 Task: Use the formula "CHISQ.DIST" in spreadsheet "Project portfolio".
Action: Mouse moved to (85, 172)
Screenshot: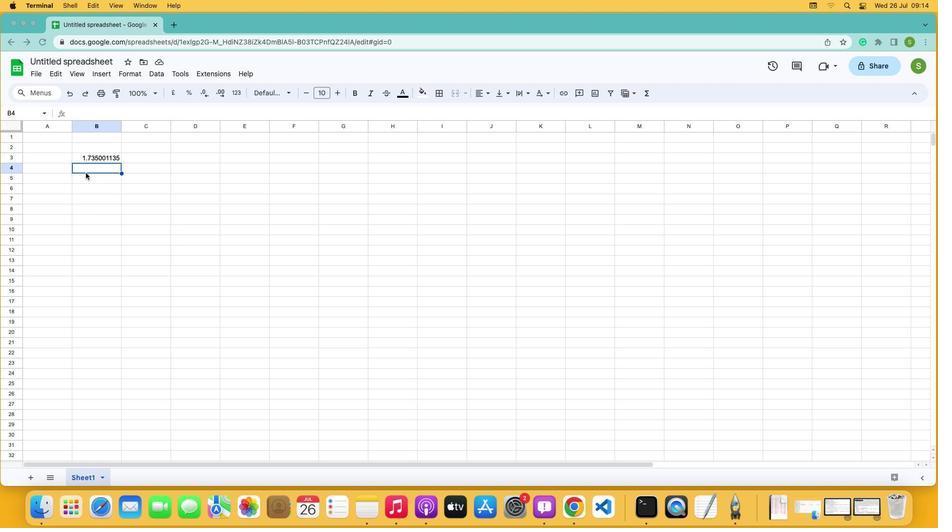 
Action: Mouse pressed left at (85, 172)
Screenshot: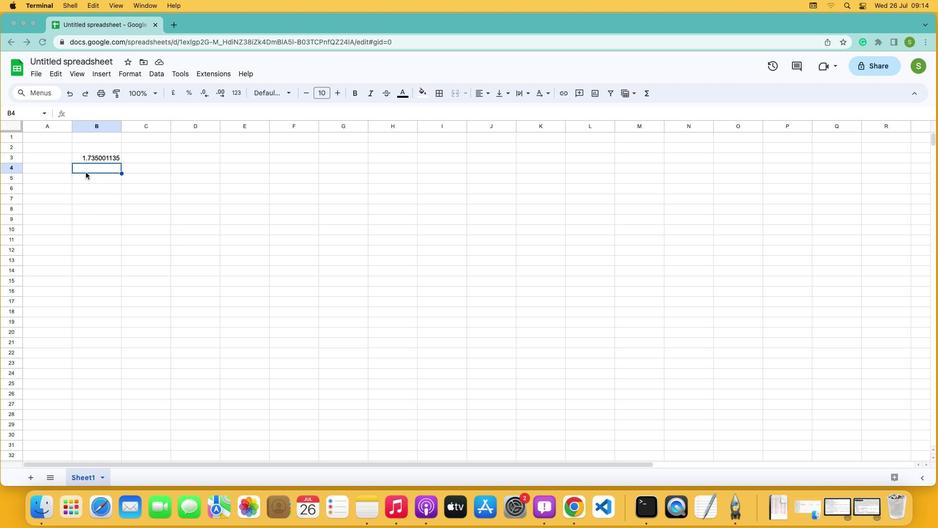 
Action: Mouse moved to (98, 69)
Screenshot: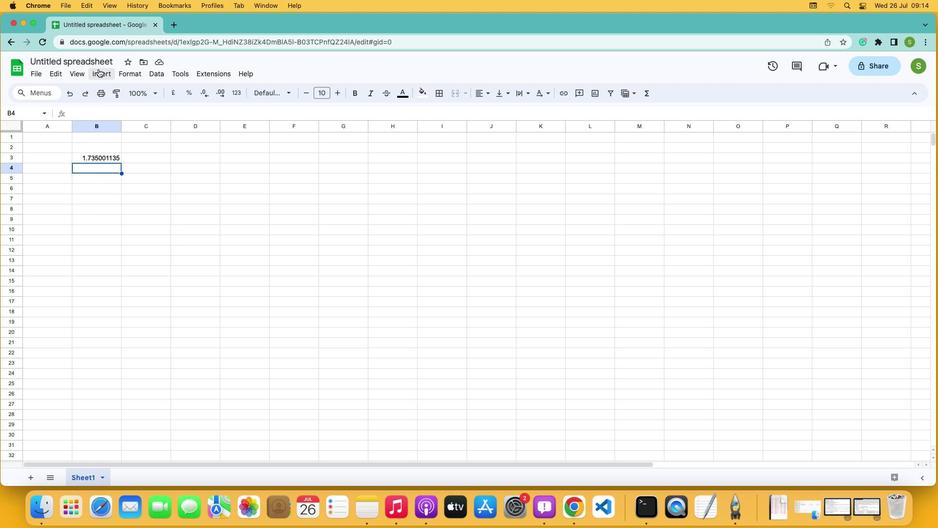 
Action: Mouse pressed left at (98, 69)
Screenshot: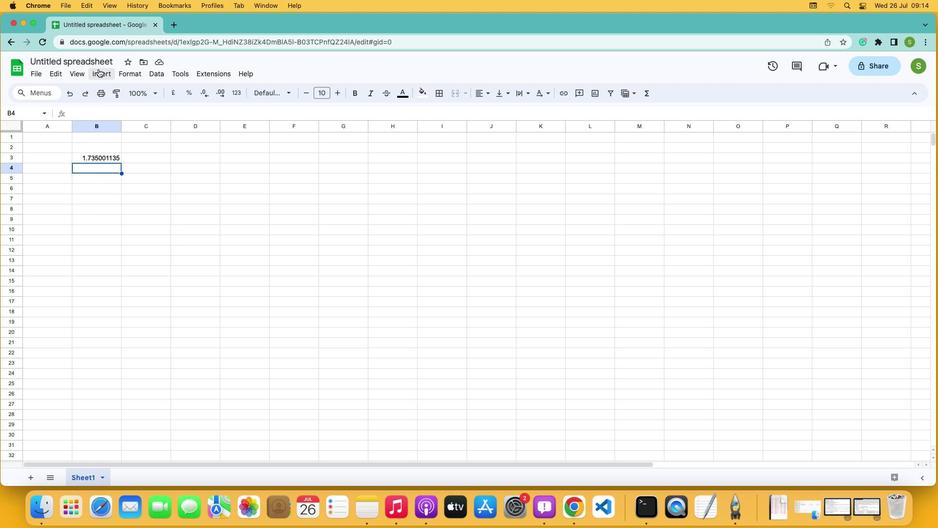 
Action: Mouse moved to (133, 227)
Screenshot: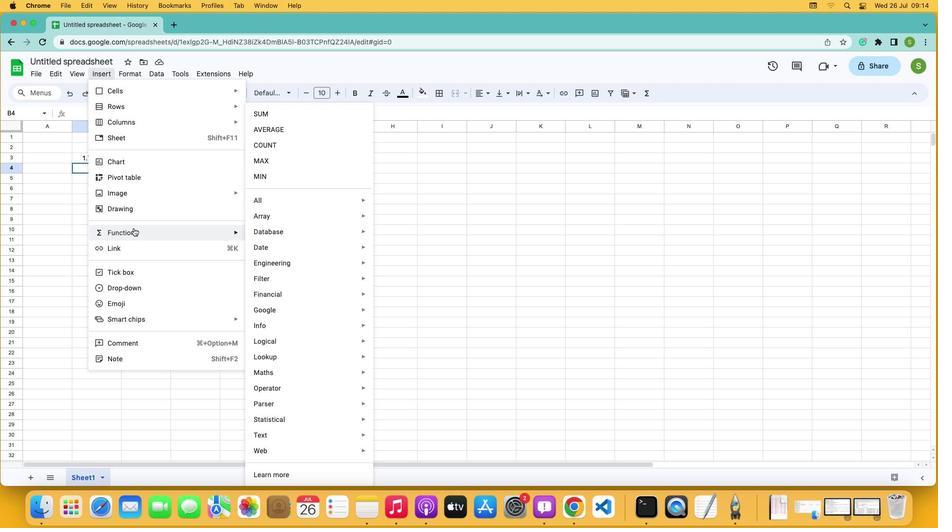 
Action: Mouse pressed left at (133, 227)
Screenshot: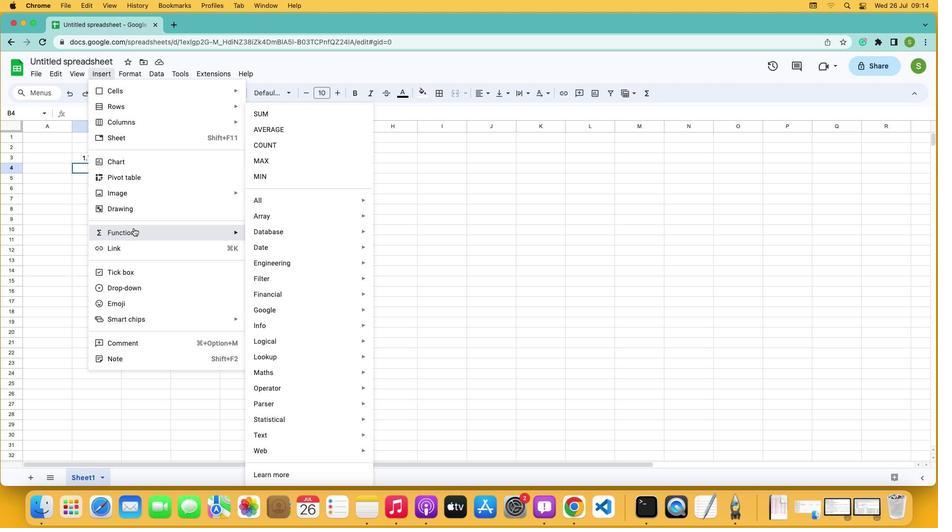 
Action: Mouse moved to (273, 199)
Screenshot: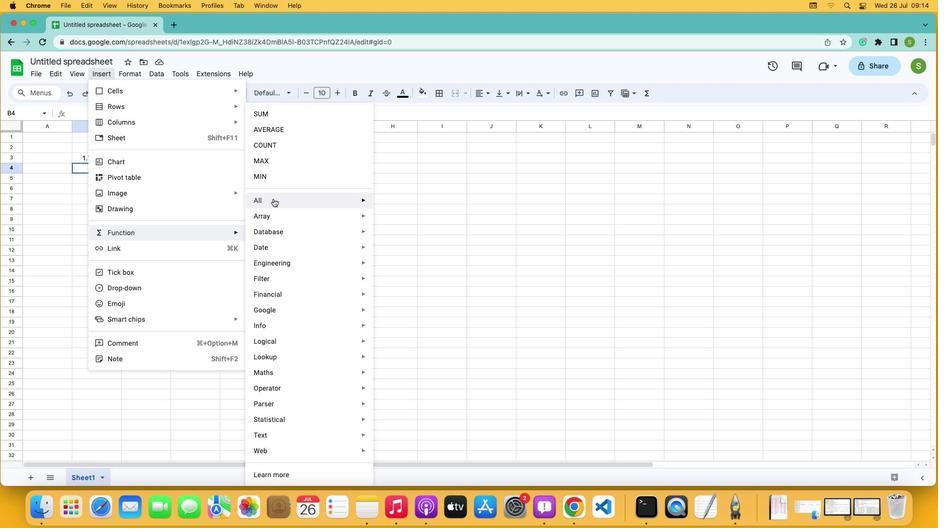 
Action: Mouse pressed left at (273, 199)
Screenshot: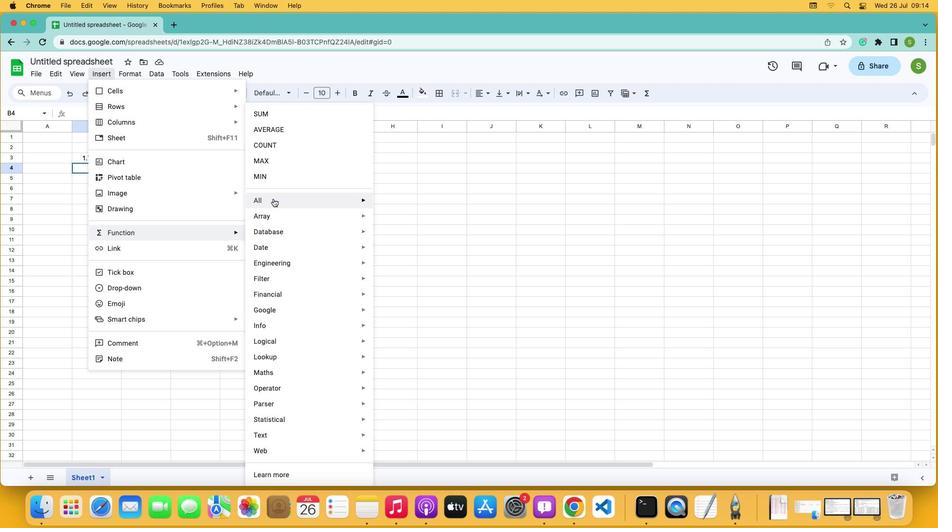 
Action: Mouse moved to (409, 345)
Screenshot: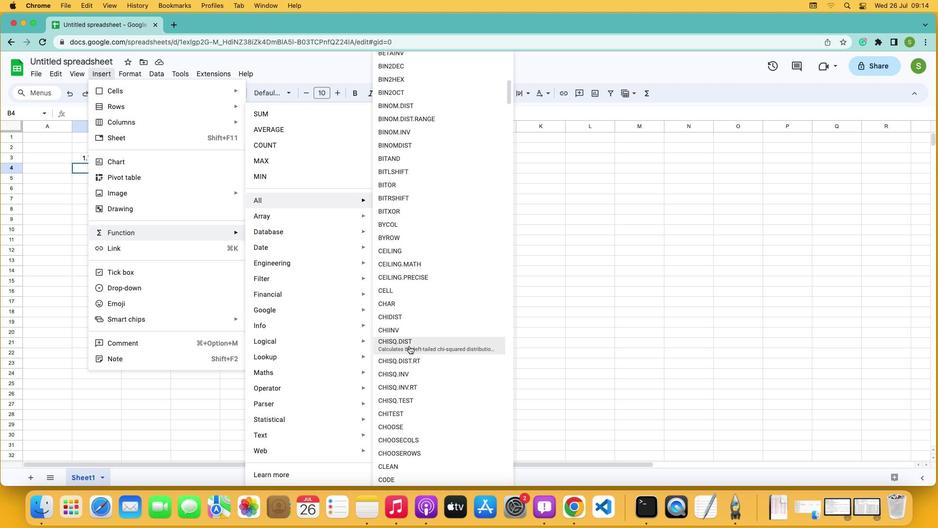 
Action: Mouse pressed left at (409, 345)
Screenshot: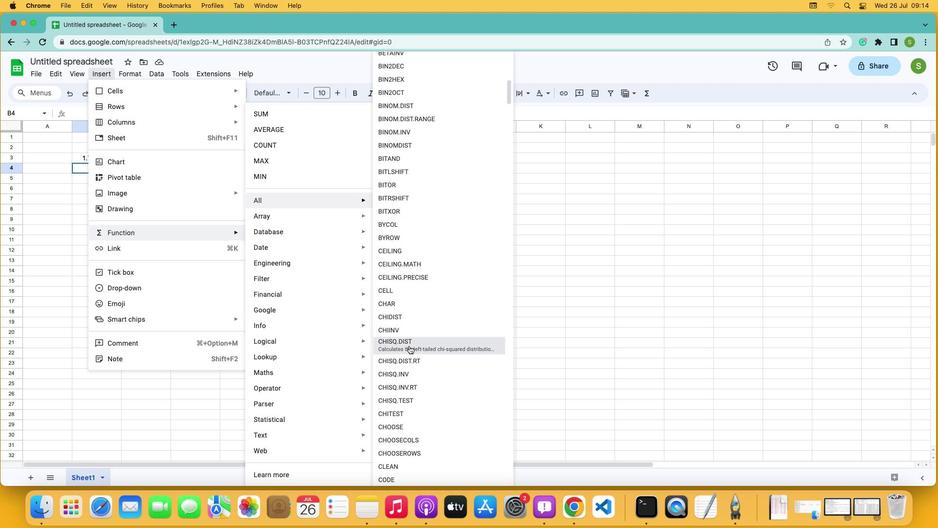 
Action: Mouse moved to (135, 258)
Screenshot: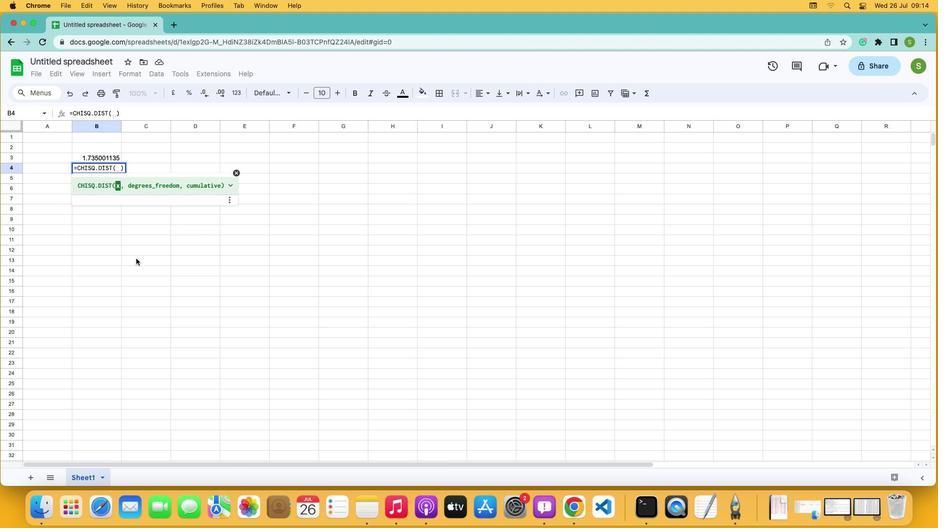 
Action: Key pressed '3''.''4''5'',''2'',''t''r''u''e'Key.enter
Screenshot: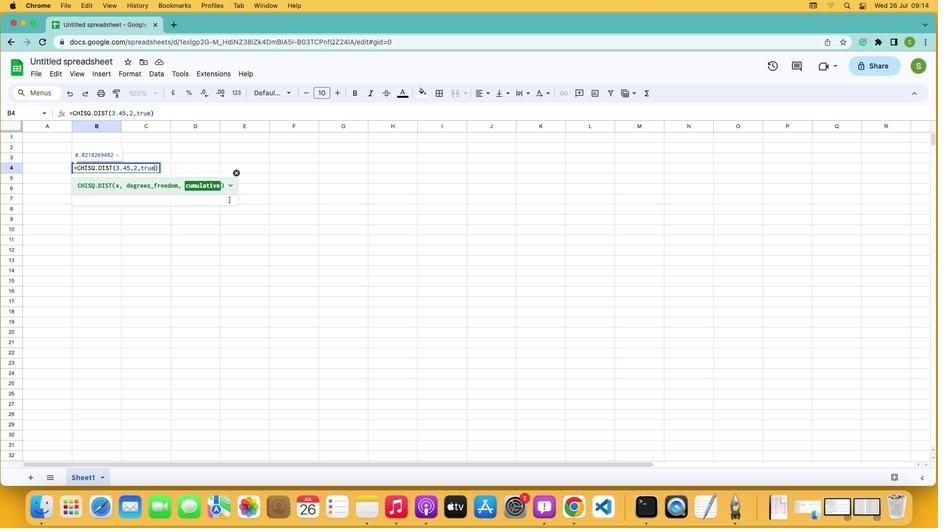 
